 Task: Set font size to 14.
Action: Mouse moved to (32, 604)
Screenshot: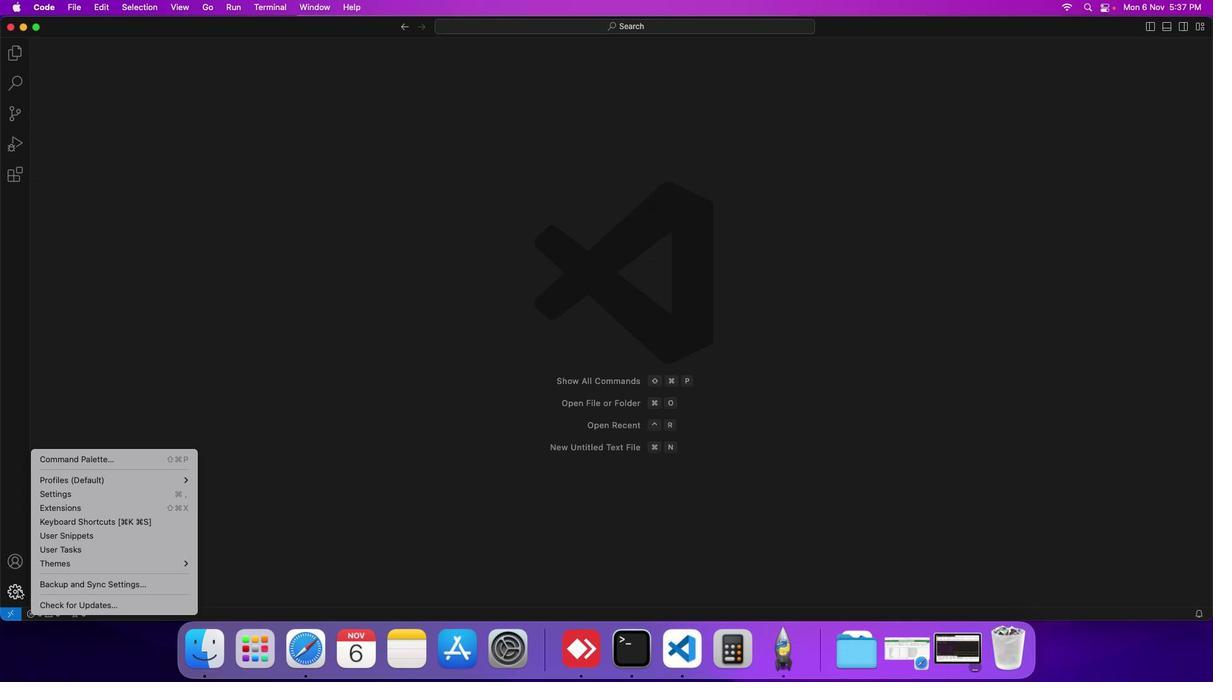 
Action: Mouse pressed left at (32, 604)
Screenshot: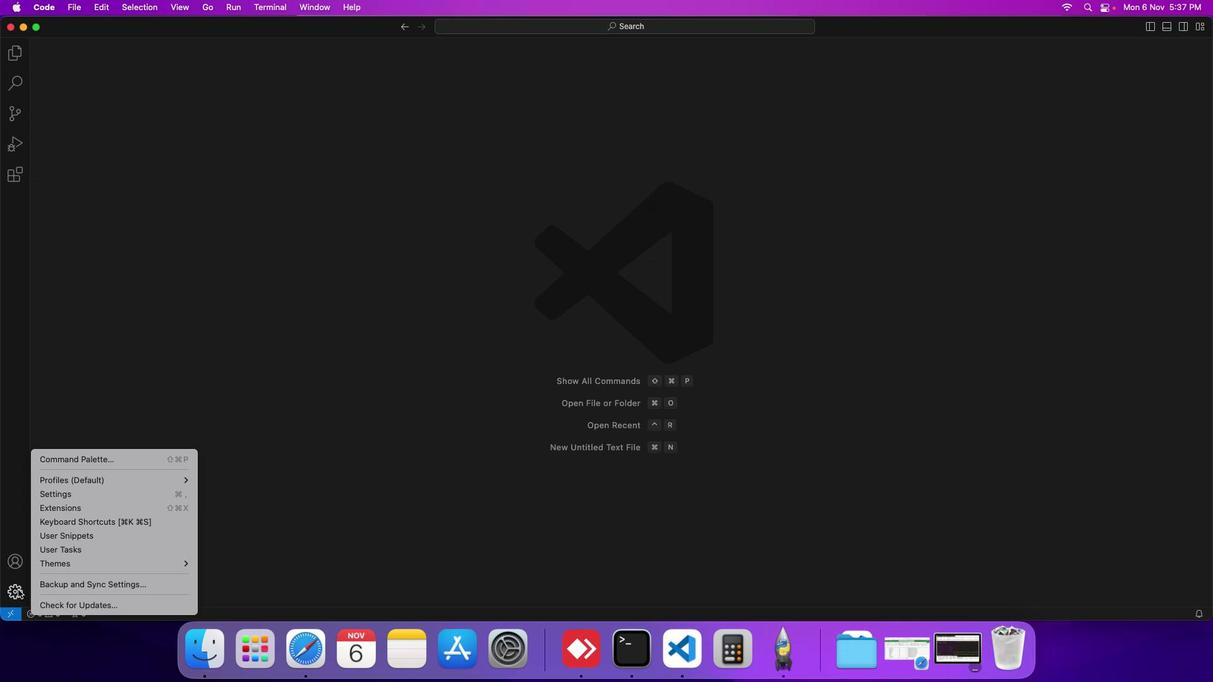 
Action: Mouse moved to (68, 508)
Screenshot: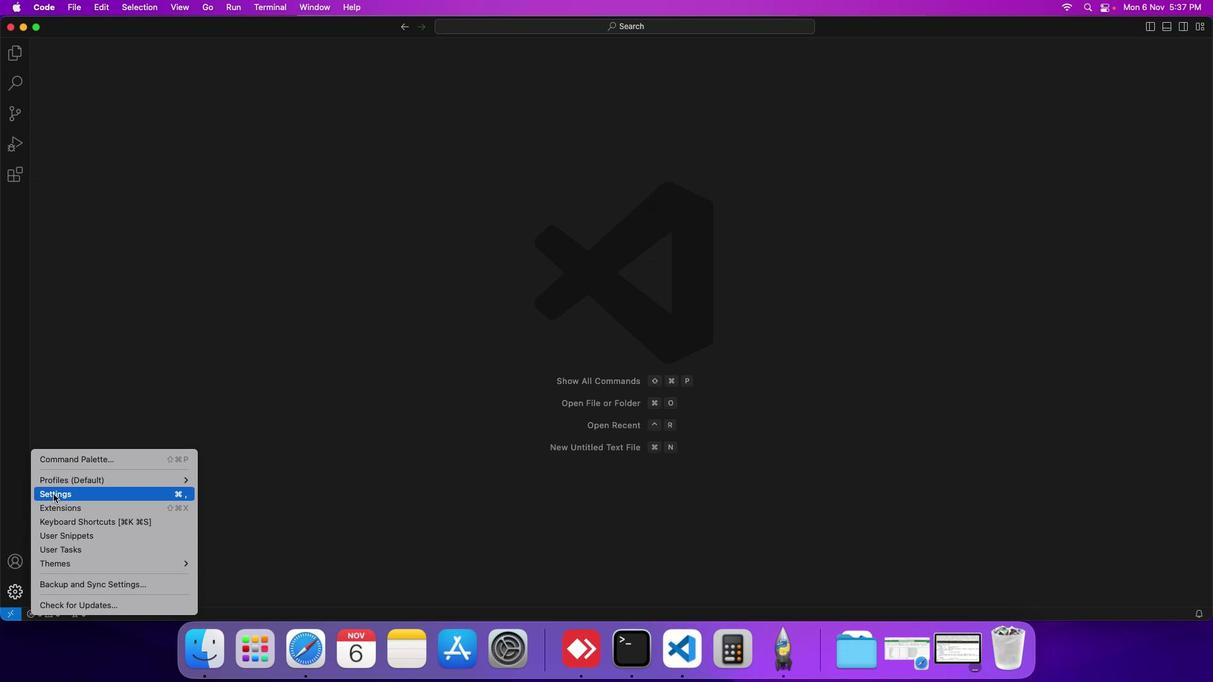 
Action: Mouse pressed left at (68, 508)
Screenshot: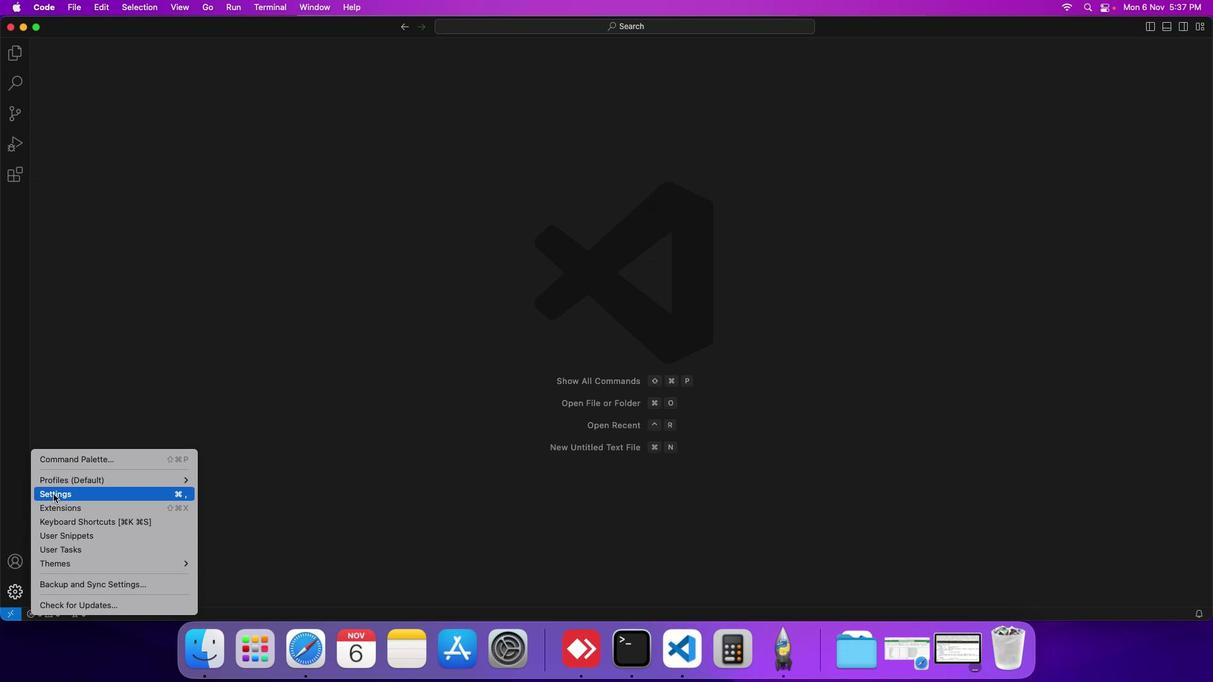 
Action: Mouse moved to (300, 199)
Screenshot: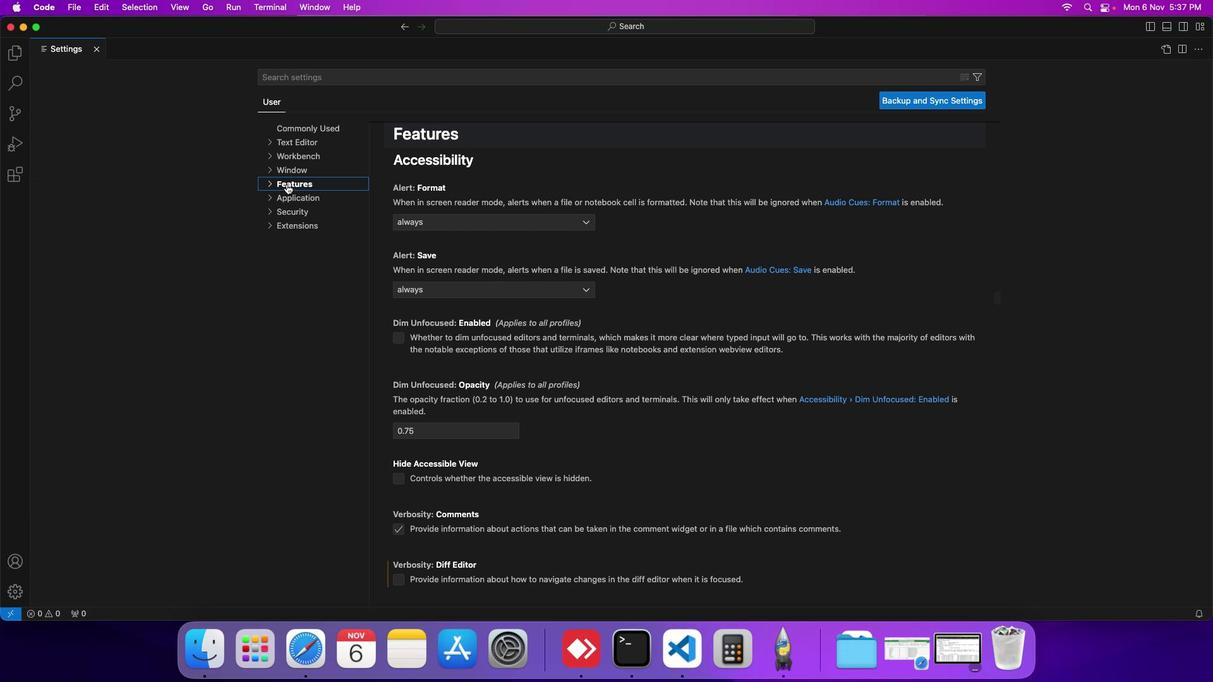 
Action: Mouse pressed left at (300, 199)
Screenshot: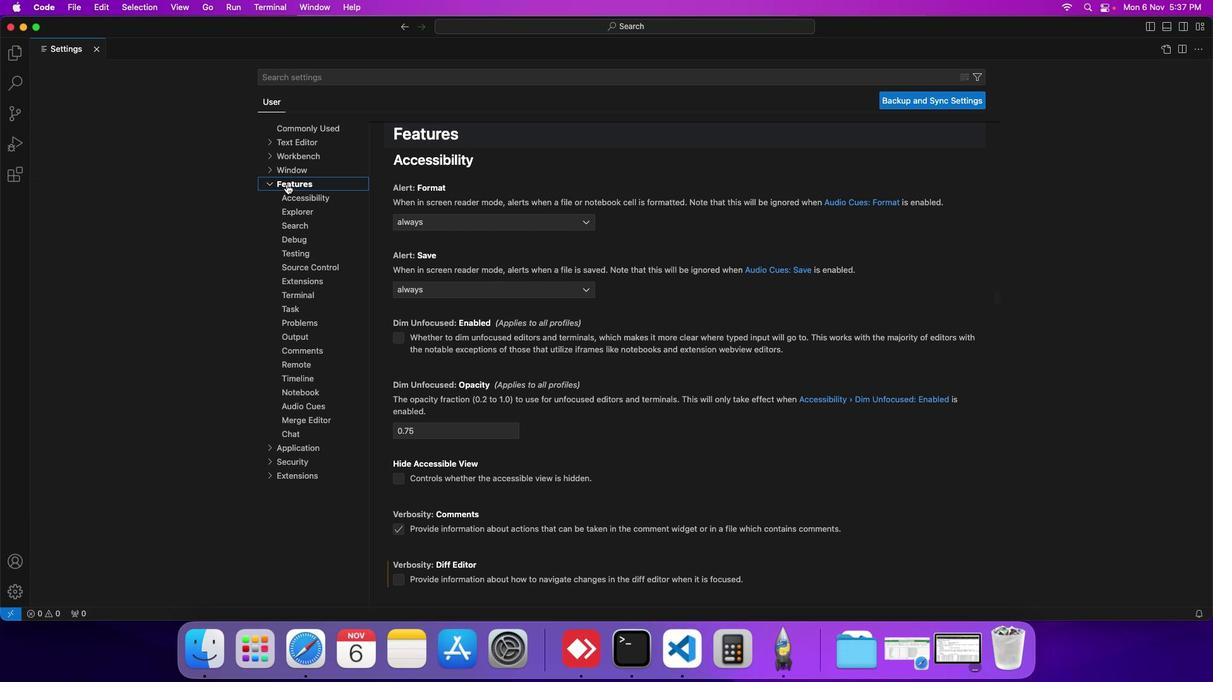 
Action: Mouse moved to (316, 430)
Screenshot: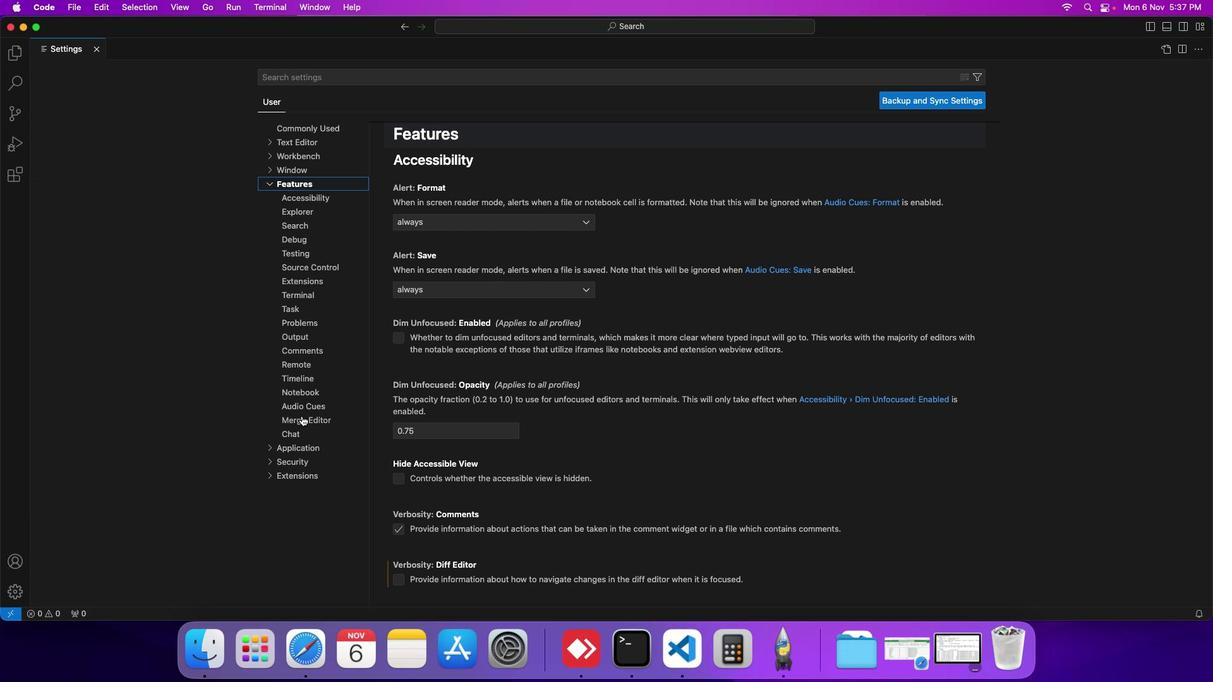 
Action: Mouse pressed left at (316, 430)
Screenshot: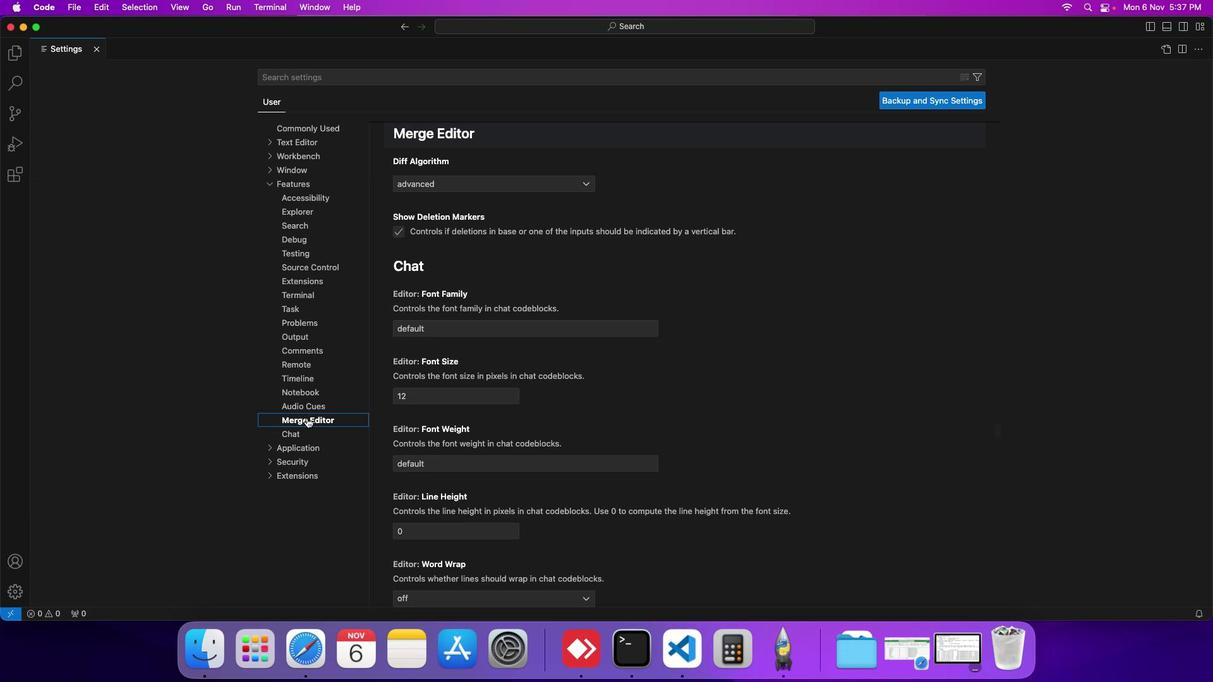 
Action: Mouse moved to (496, 472)
Screenshot: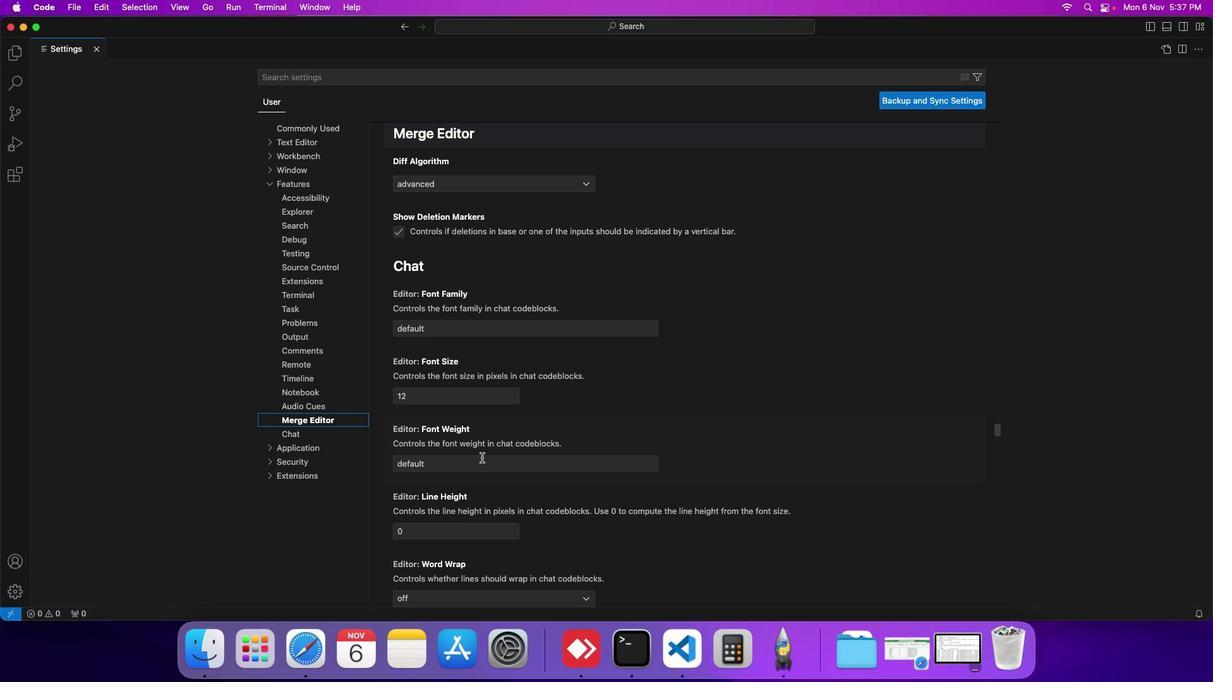 
Action: Mouse scrolled (496, 472) with delta (14, 13)
Screenshot: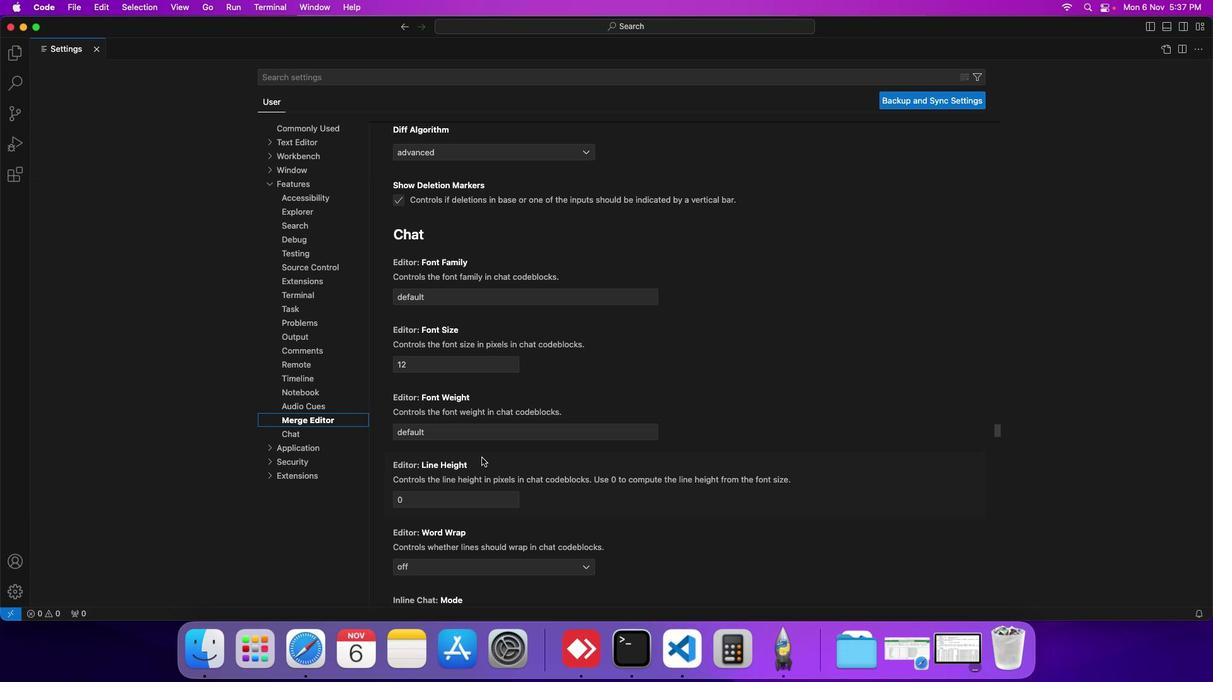 
Action: Mouse moved to (465, 375)
Screenshot: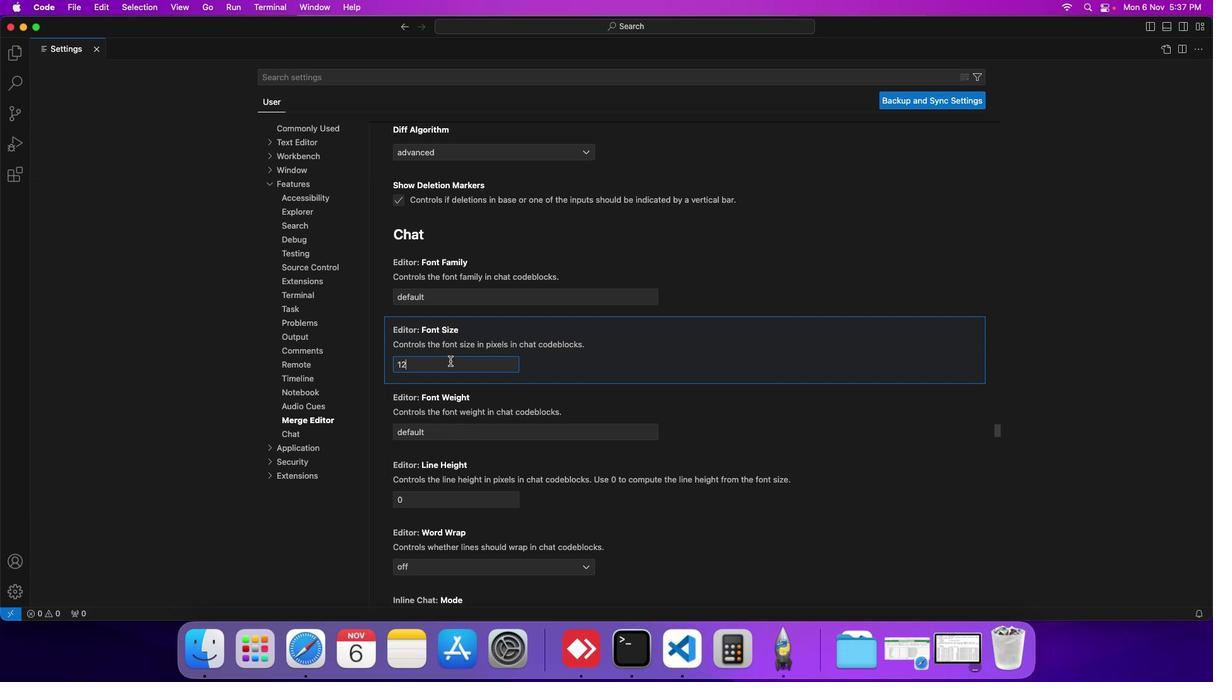 
Action: Mouse pressed left at (465, 375)
Screenshot: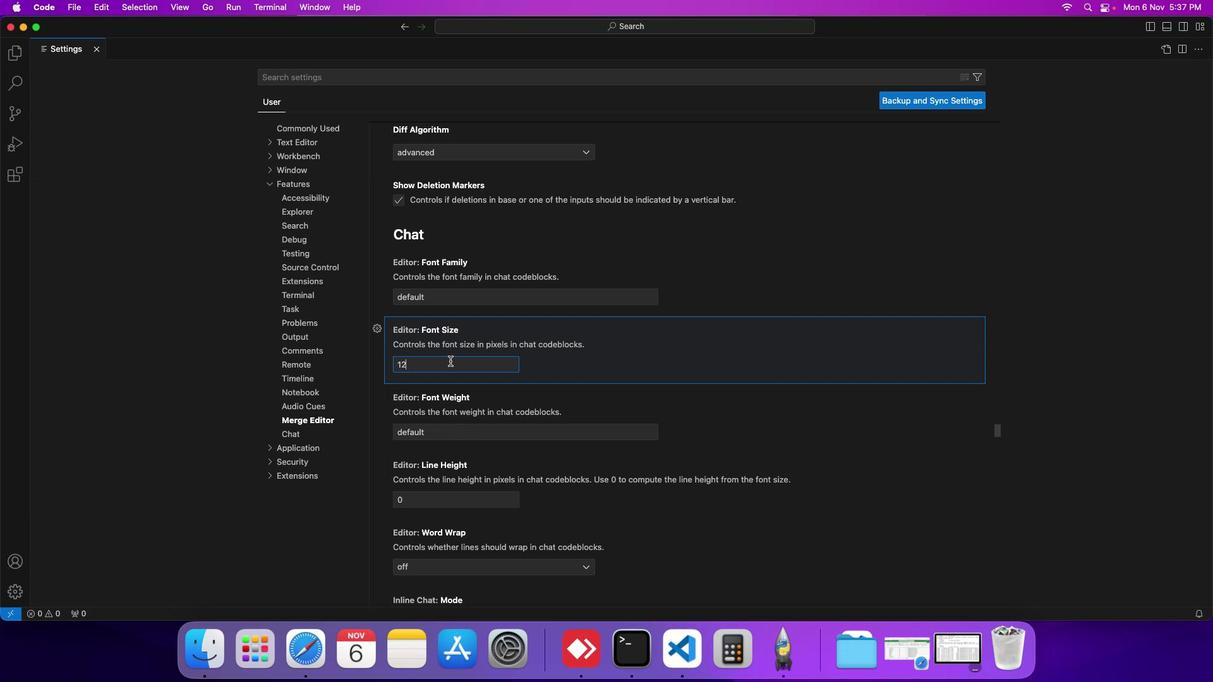 
Action: Key pressed Key.backspaceKey.backspace'1''4'
Screenshot: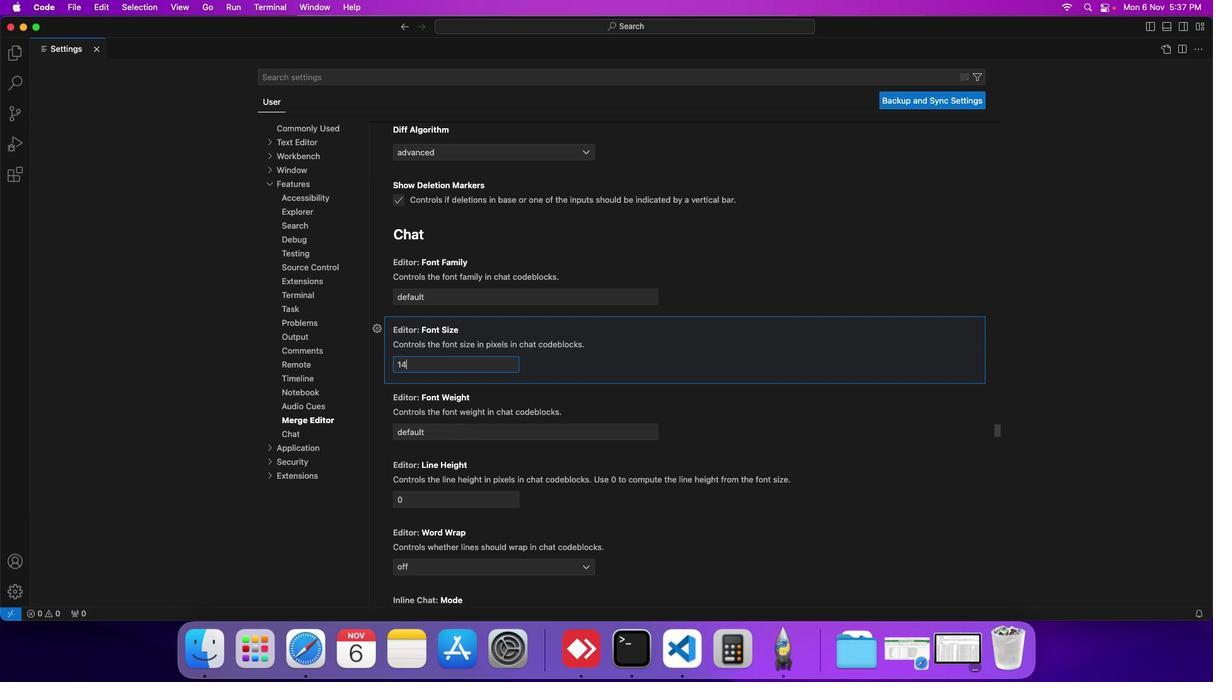 
